 Task: Change your Chrome theme to personalize the browser's appearance.
Action: Mouse moved to (1107, 35)
Screenshot: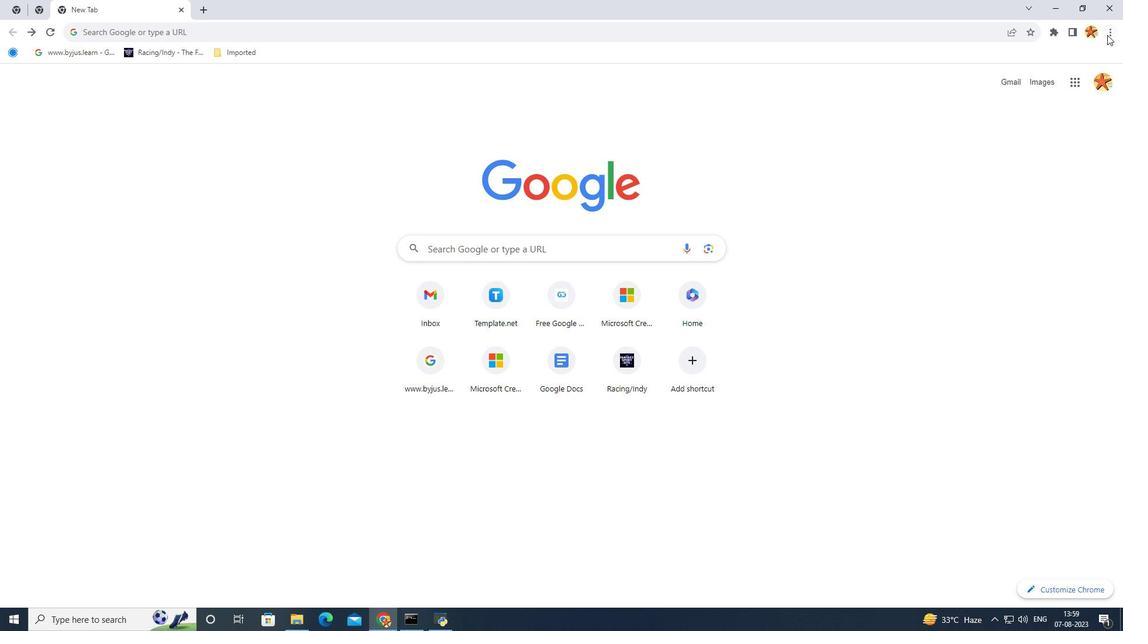 
Action: Mouse pressed left at (1107, 35)
Screenshot: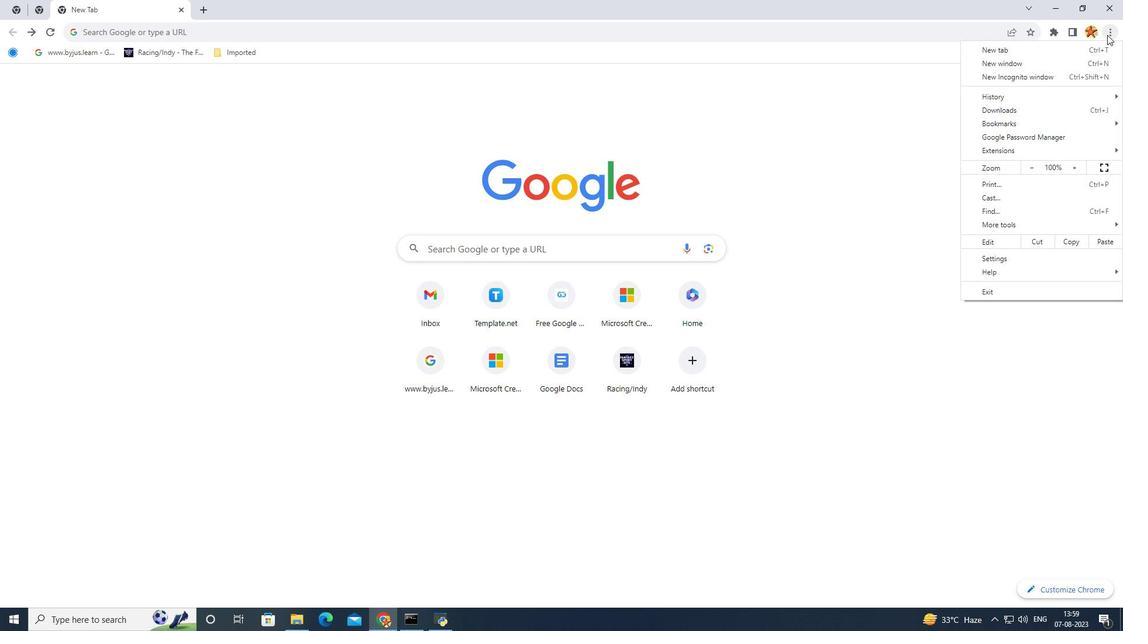 
Action: Mouse moved to (984, 261)
Screenshot: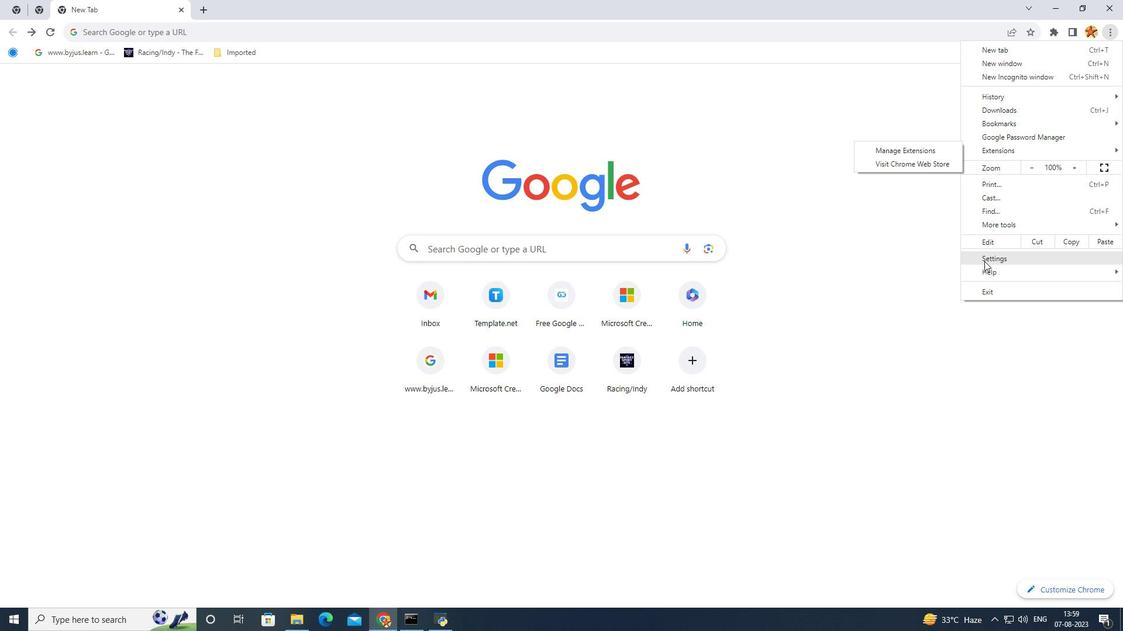 
Action: Mouse pressed left at (984, 261)
Screenshot: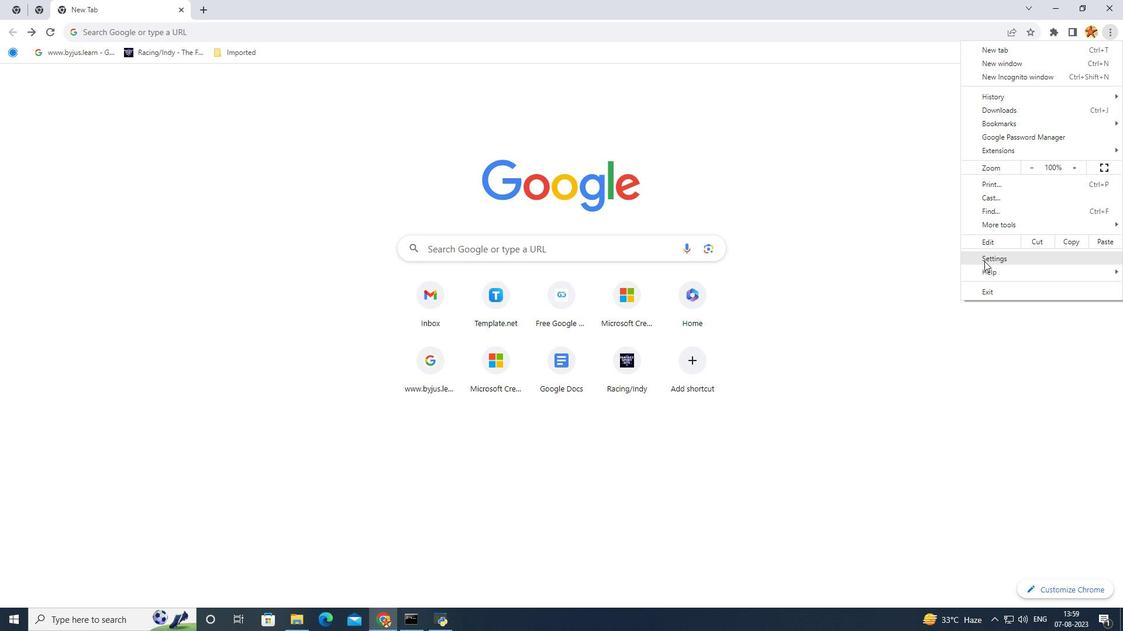 
Action: Mouse moved to (68, 186)
Screenshot: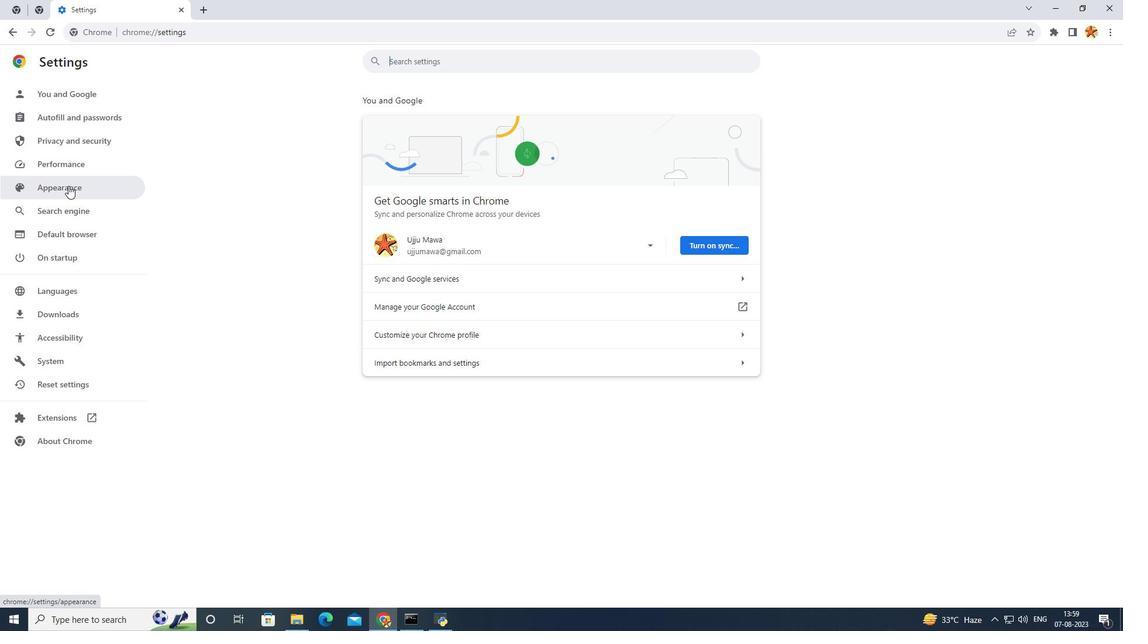 
Action: Mouse pressed left at (68, 186)
Screenshot: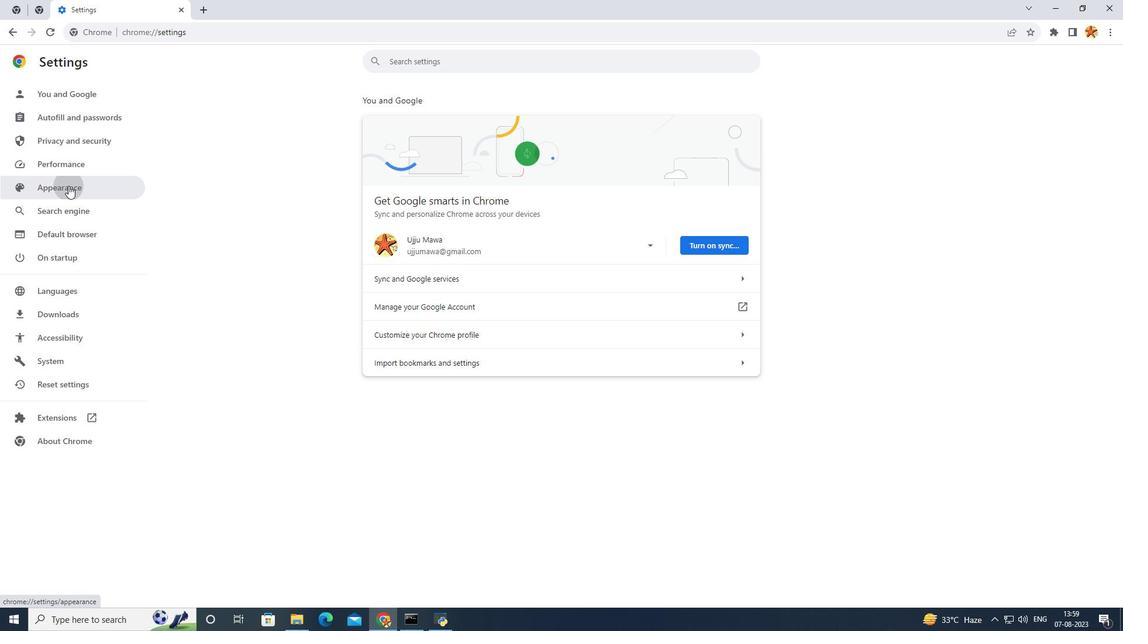 
Action: Mouse moved to (479, 143)
Screenshot: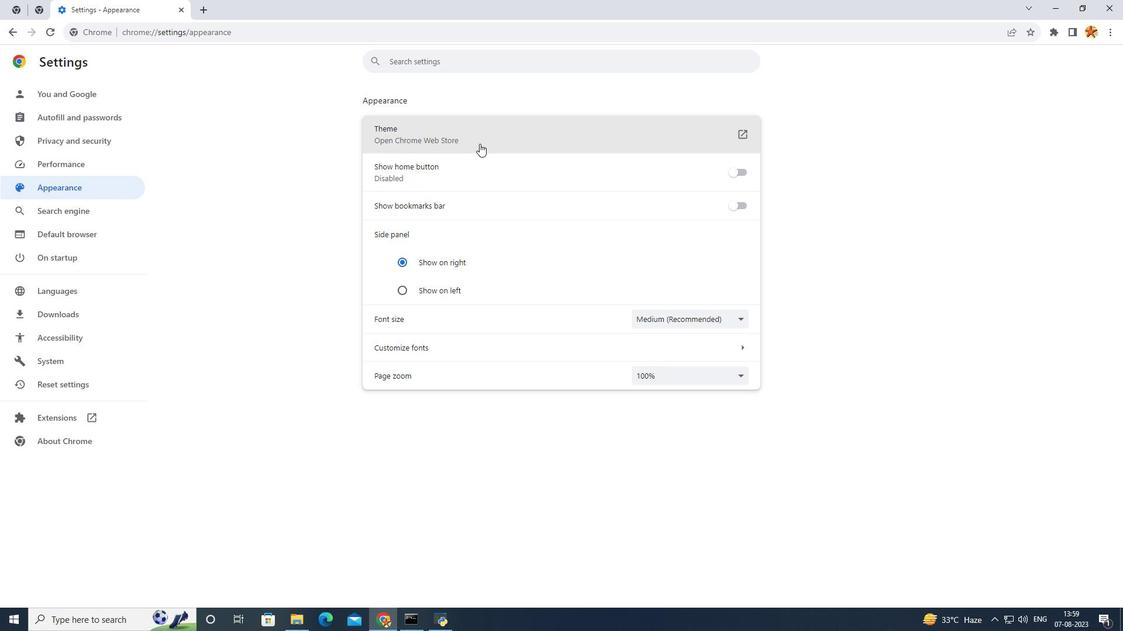 
Action: Mouse pressed left at (479, 143)
Screenshot: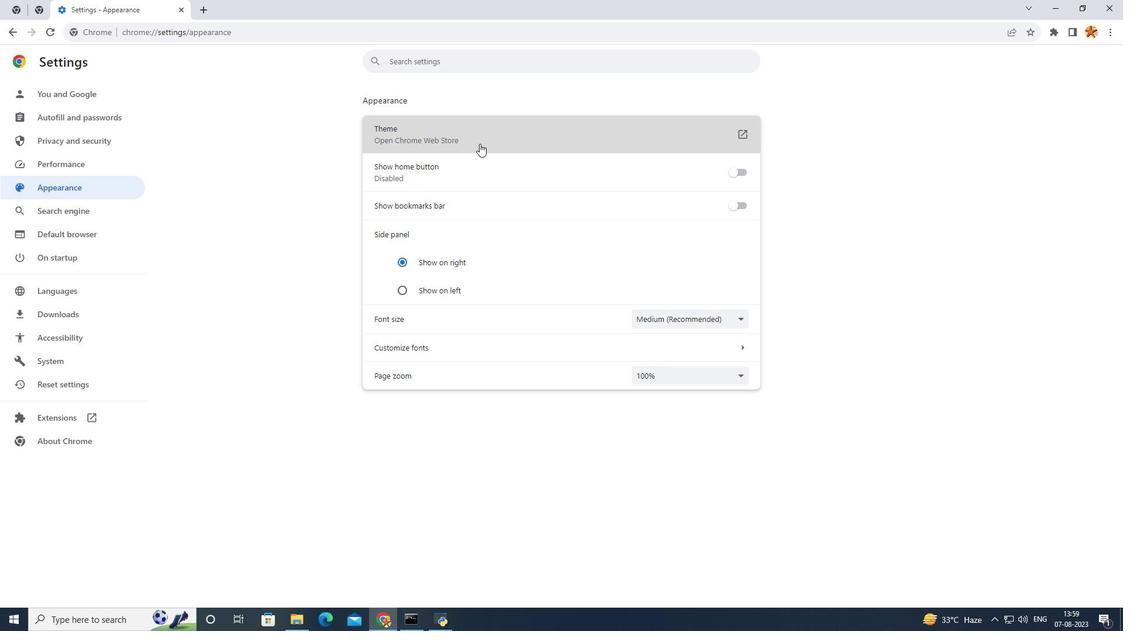 
Action: Mouse moved to (618, 270)
Screenshot: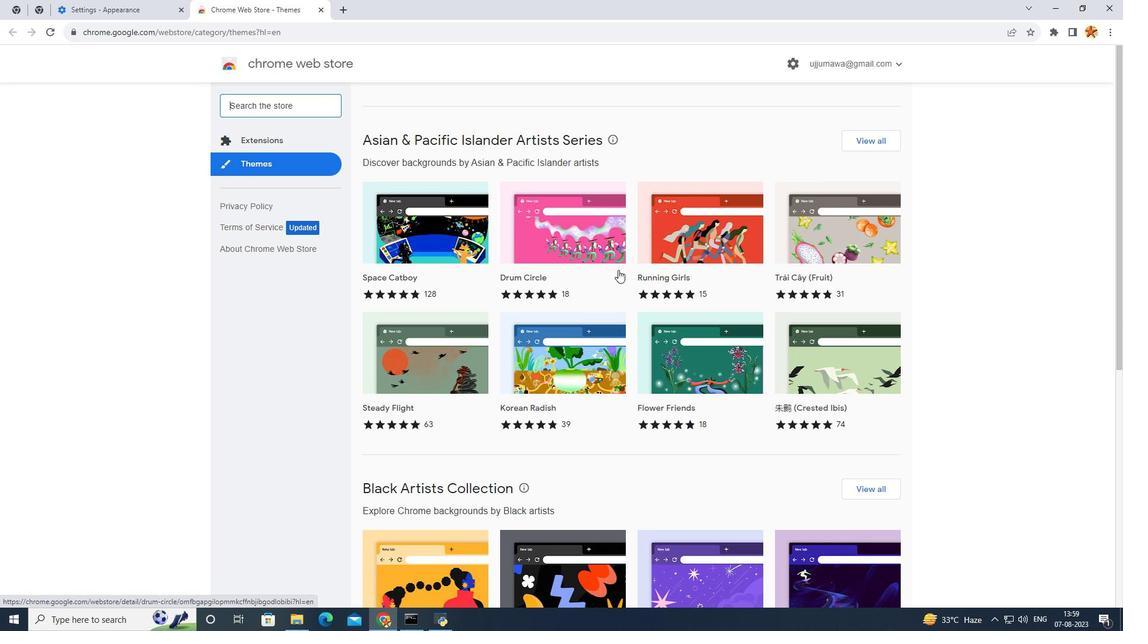 
Action: Mouse scrolled (618, 269) with delta (0, 0)
Screenshot: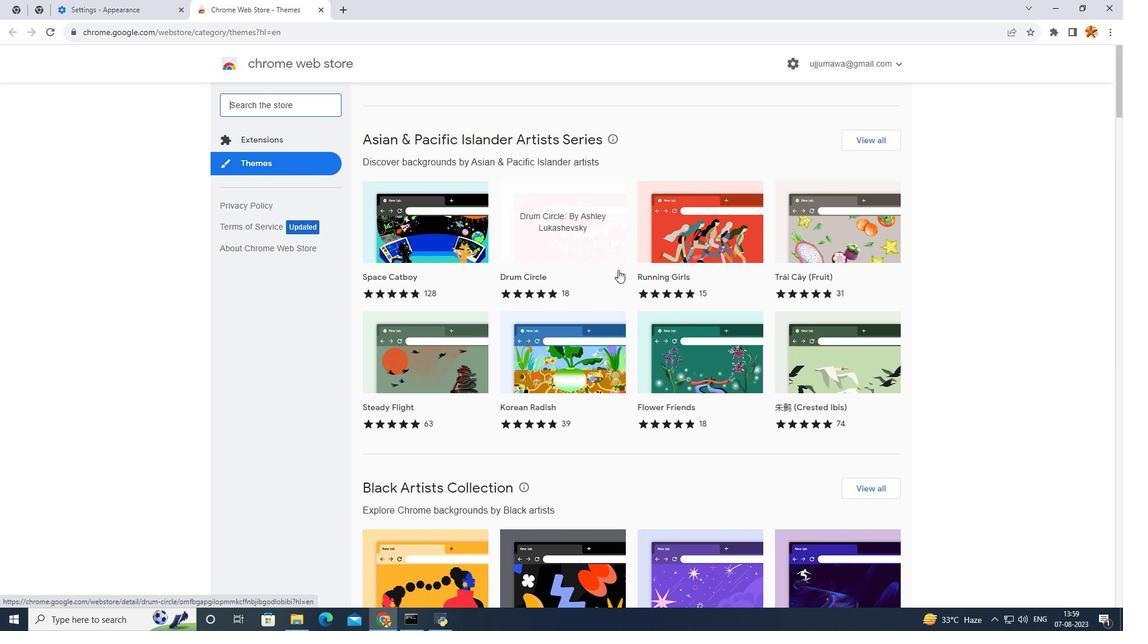 
Action: Mouse scrolled (618, 269) with delta (0, 0)
Screenshot: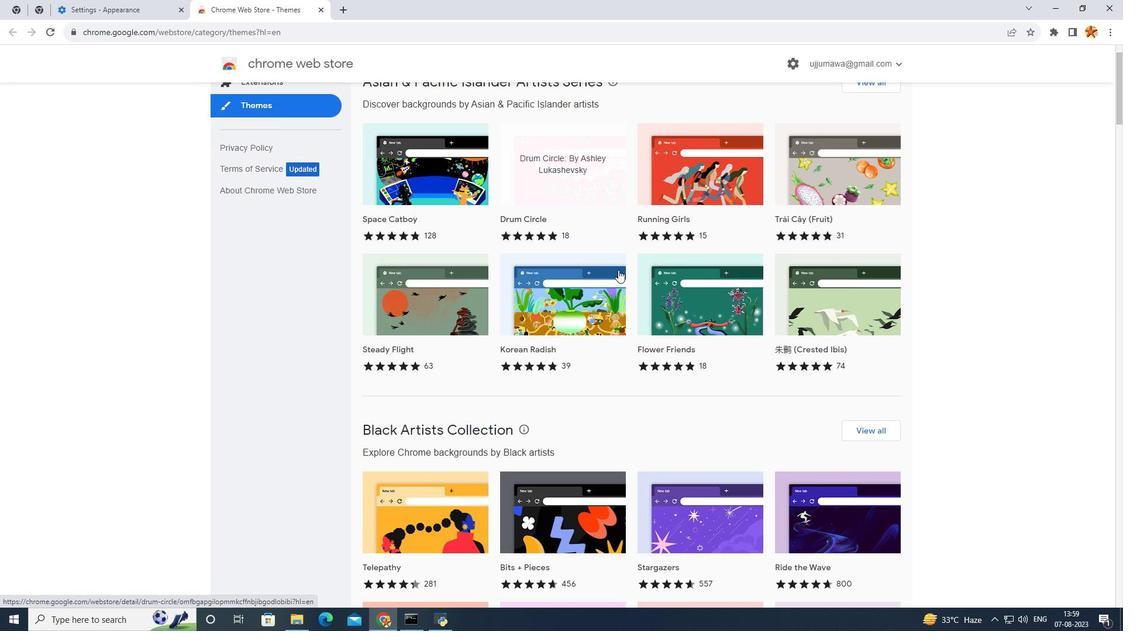 
Action: Mouse scrolled (618, 269) with delta (0, 0)
Screenshot: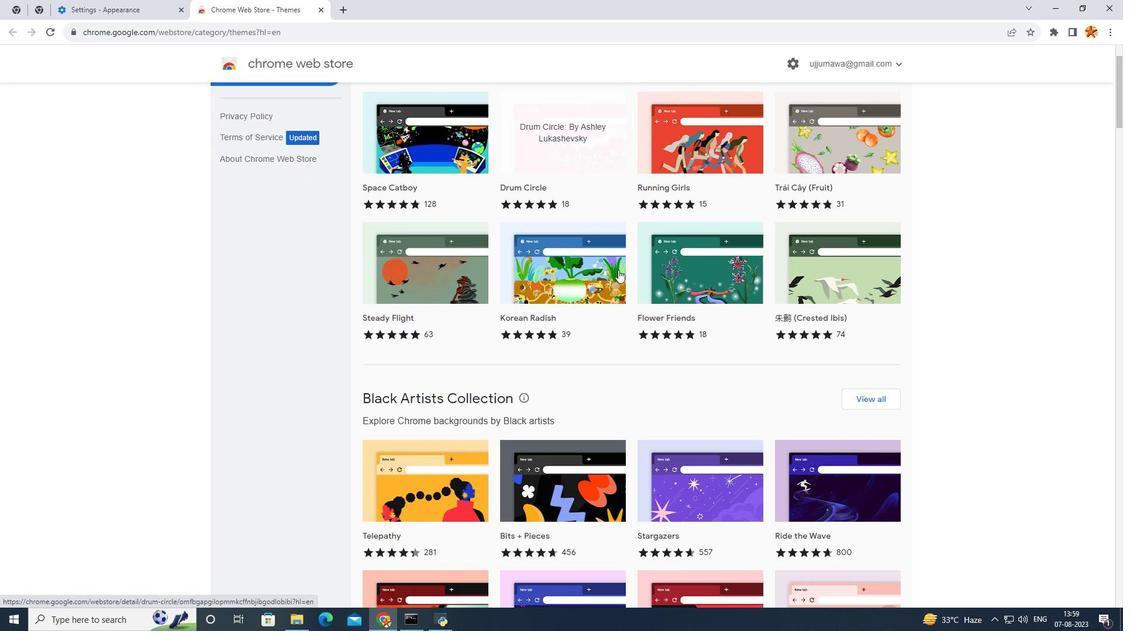 
Action: Mouse scrolled (618, 269) with delta (0, 0)
Screenshot: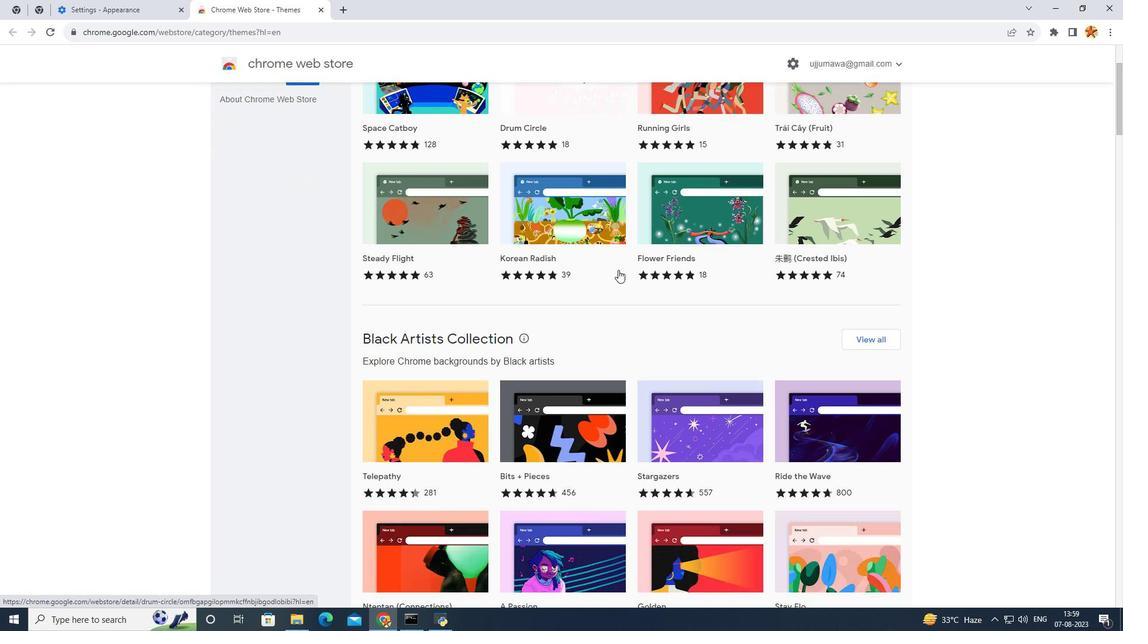 
Action: Mouse scrolled (618, 269) with delta (0, 0)
Screenshot: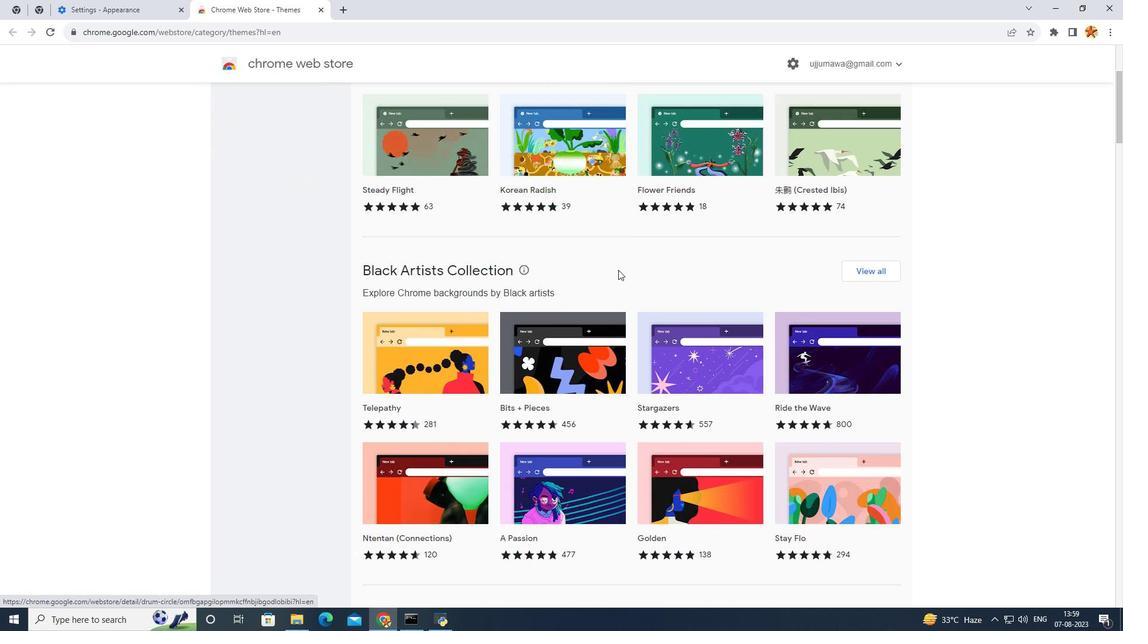
Action: Mouse scrolled (618, 269) with delta (0, 0)
Screenshot: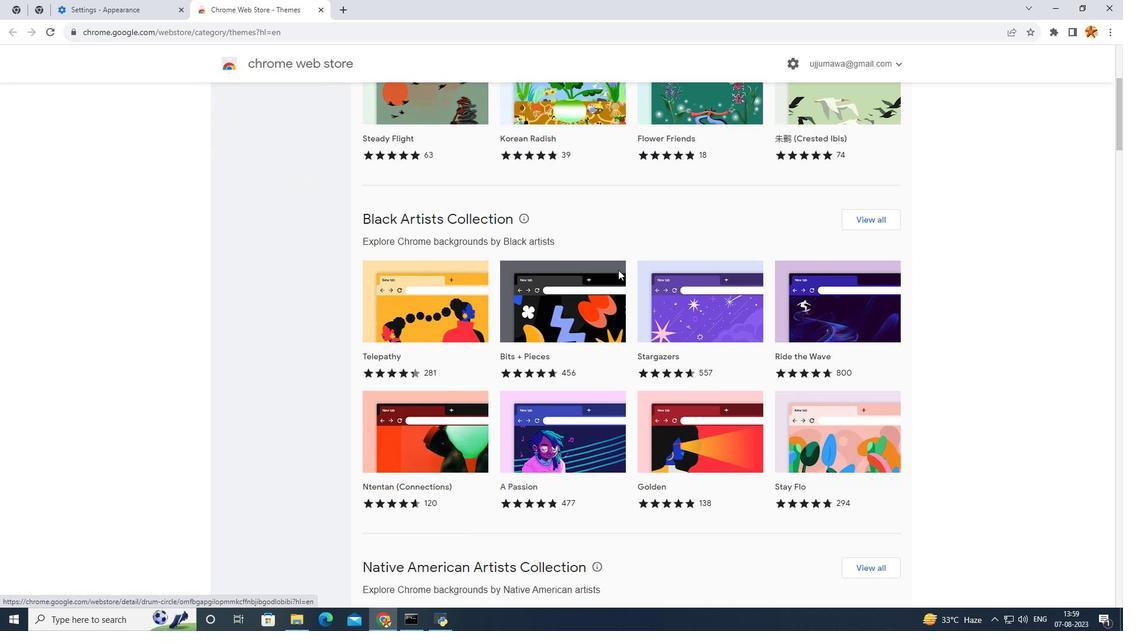 
Action: Mouse scrolled (618, 269) with delta (0, 0)
Screenshot: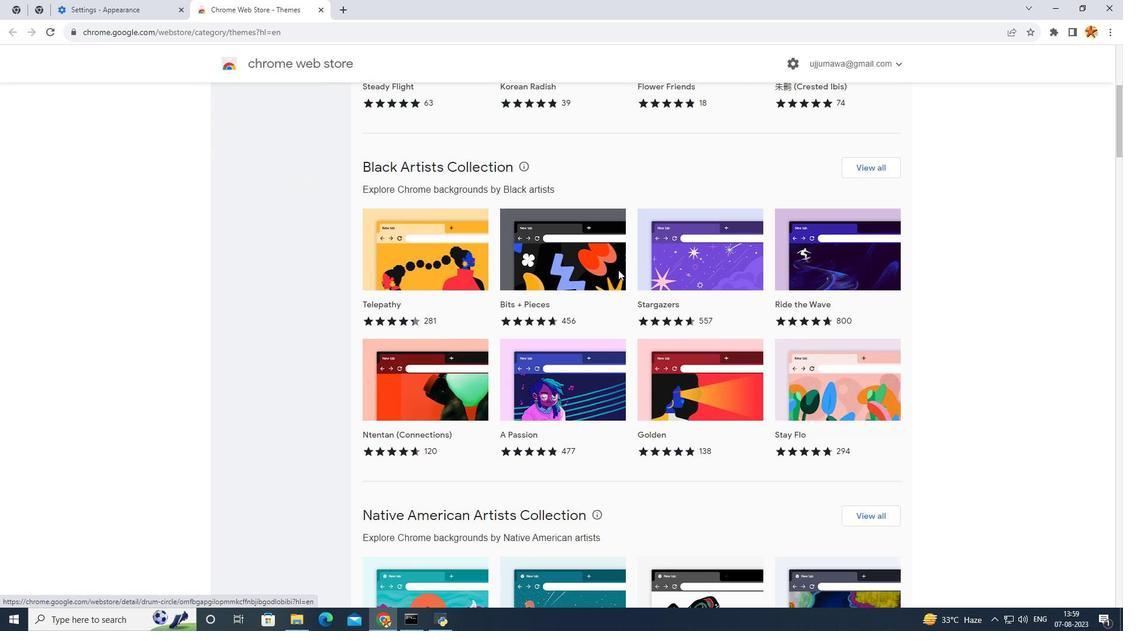 
Action: Mouse moved to (482, 244)
Screenshot: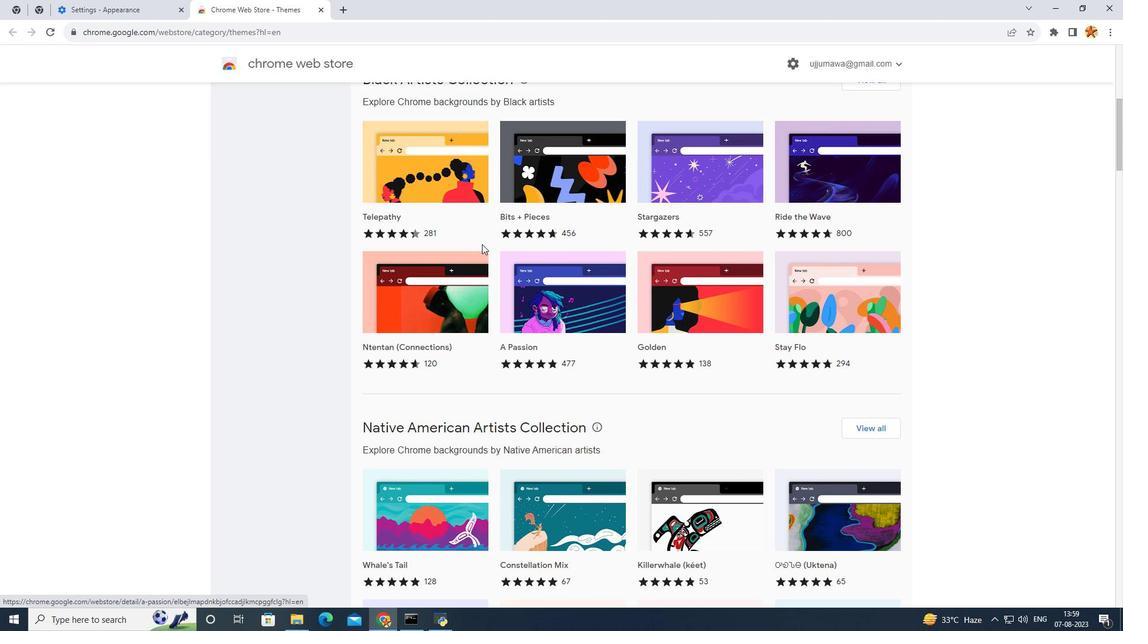 
Action: Mouse scrolled (482, 243) with delta (0, 0)
Screenshot: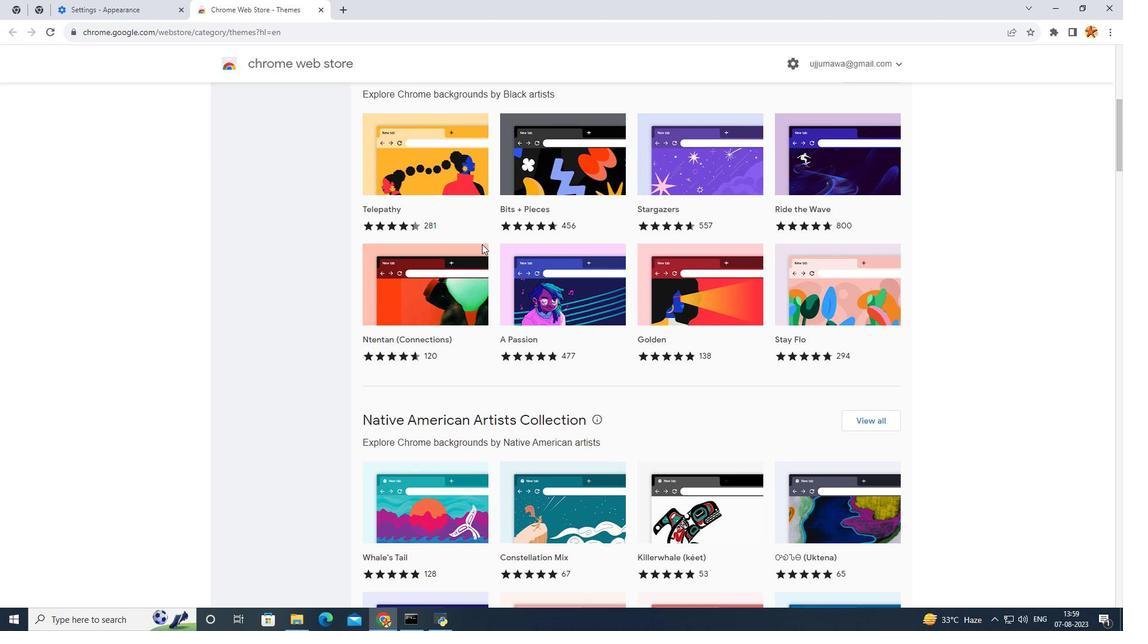 
Action: Mouse scrolled (482, 243) with delta (0, 0)
Screenshot: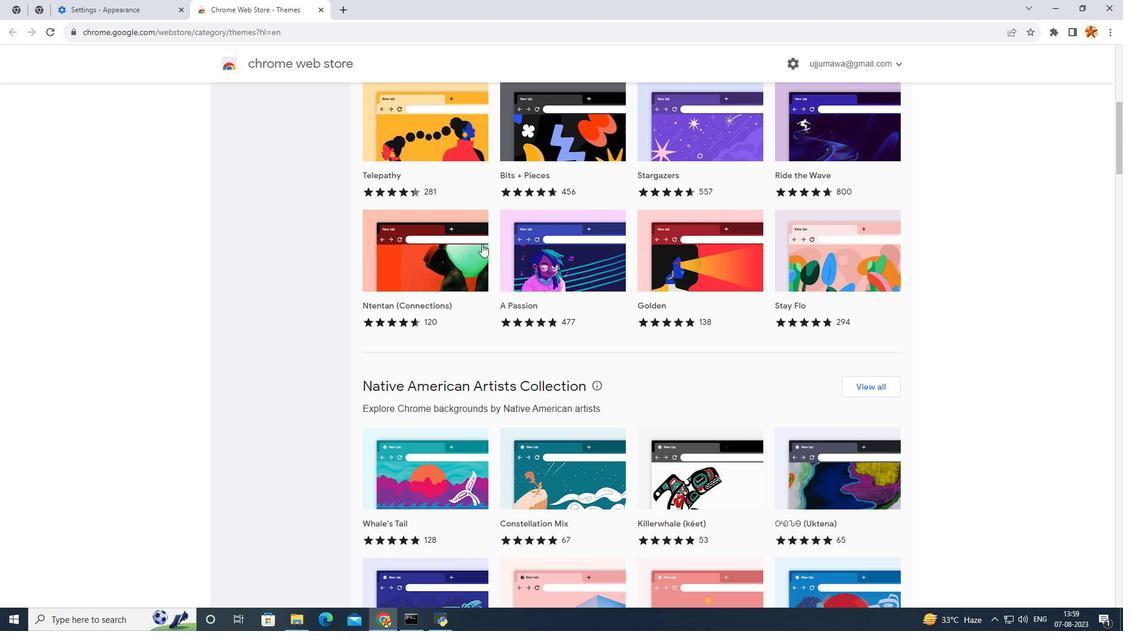 
Action: Mouse scrolled (482, 243) with delta (0, 0)
Screenshot: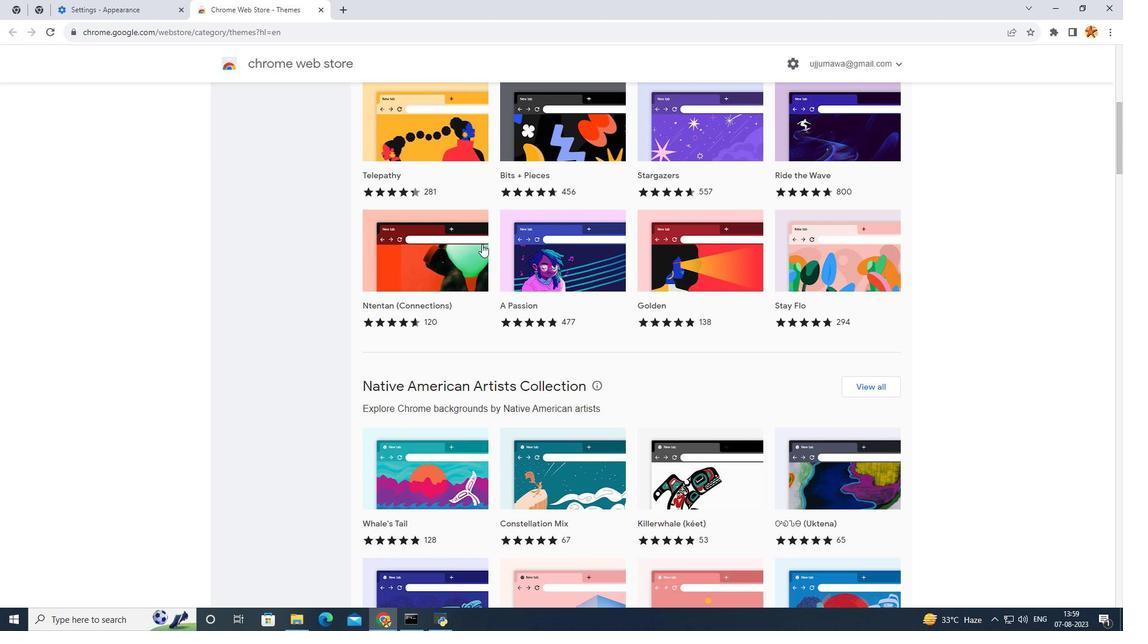 
Action: Mouse scrolled (482, 245) with delta (0, 0)
Screenshot: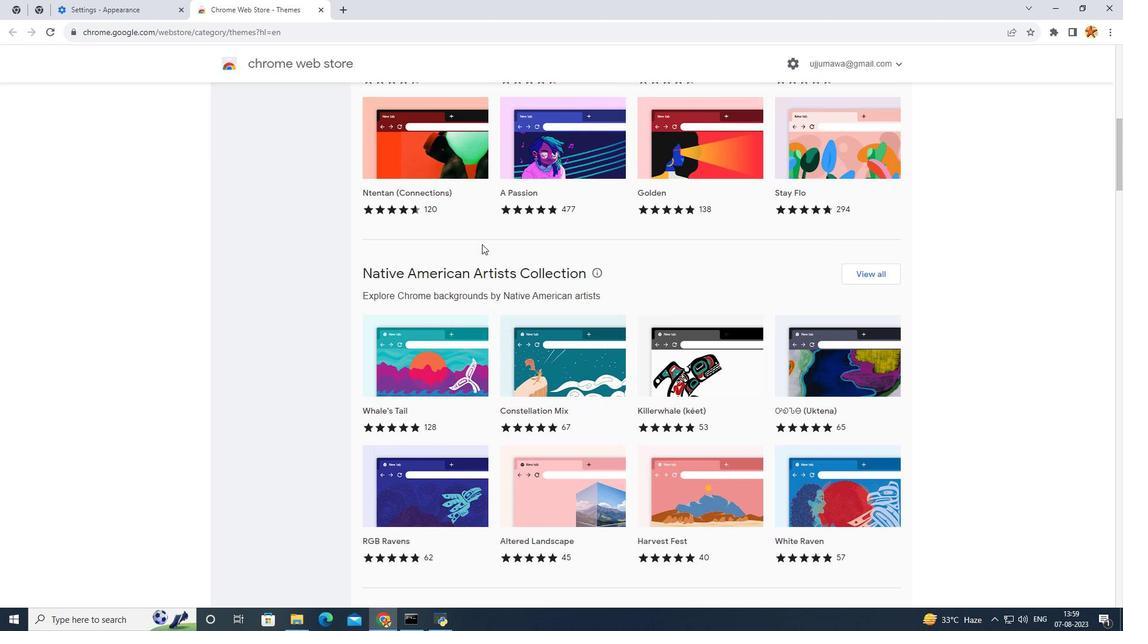 
Action: Mouse scrolled (482, 245) with delta (0, 0)
Screenshot: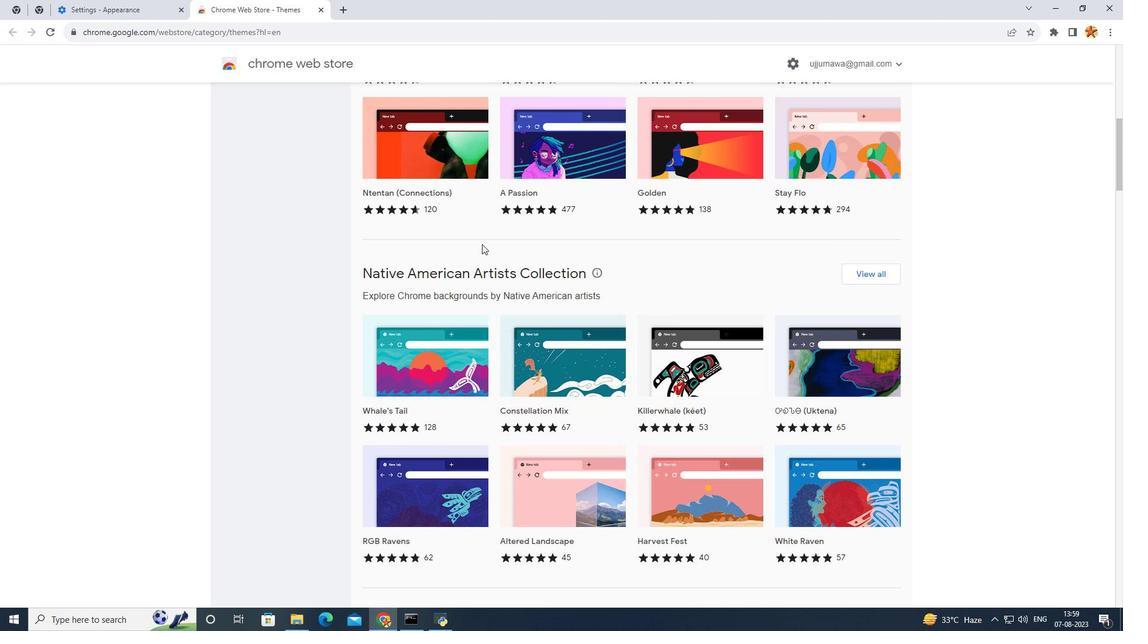 
Action: Mouse scrolled (482, 245) with delta (0, 0)
Screenshot: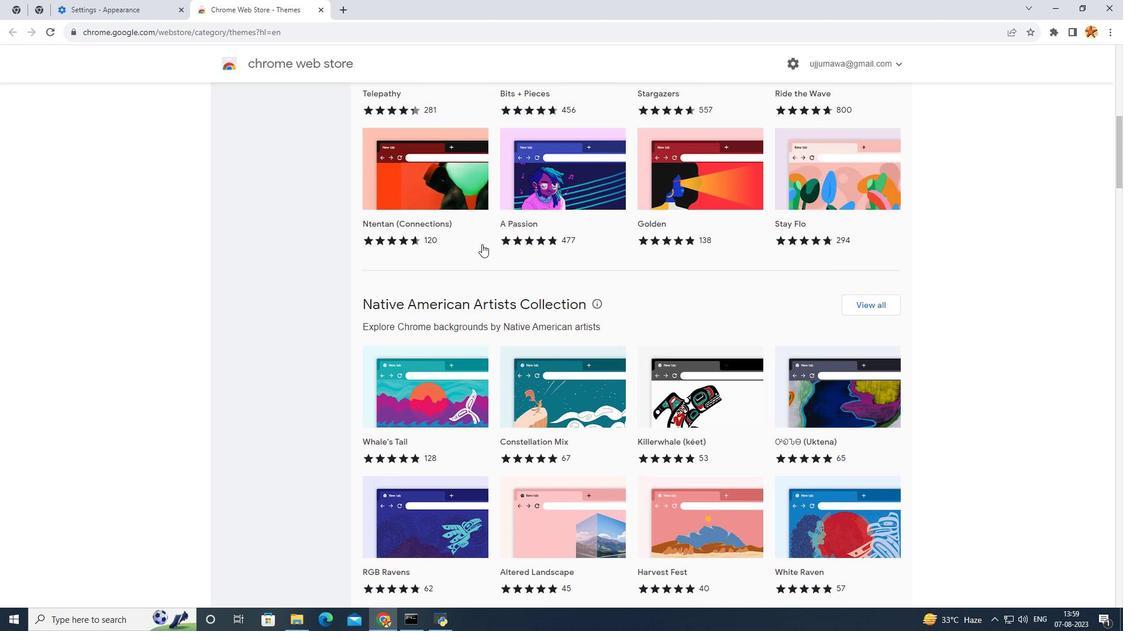 
Action: Mouse moved to (641, 270)
Screenshot: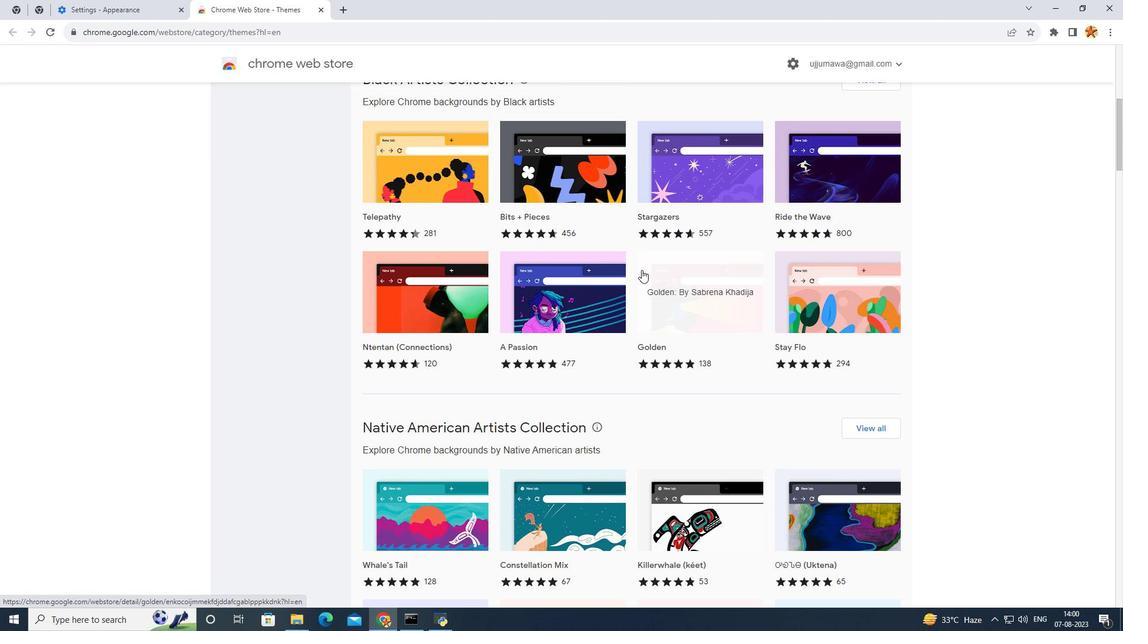 
Action: Mouse scrolled (641, 269) with delta (0, 0)
Screenshot: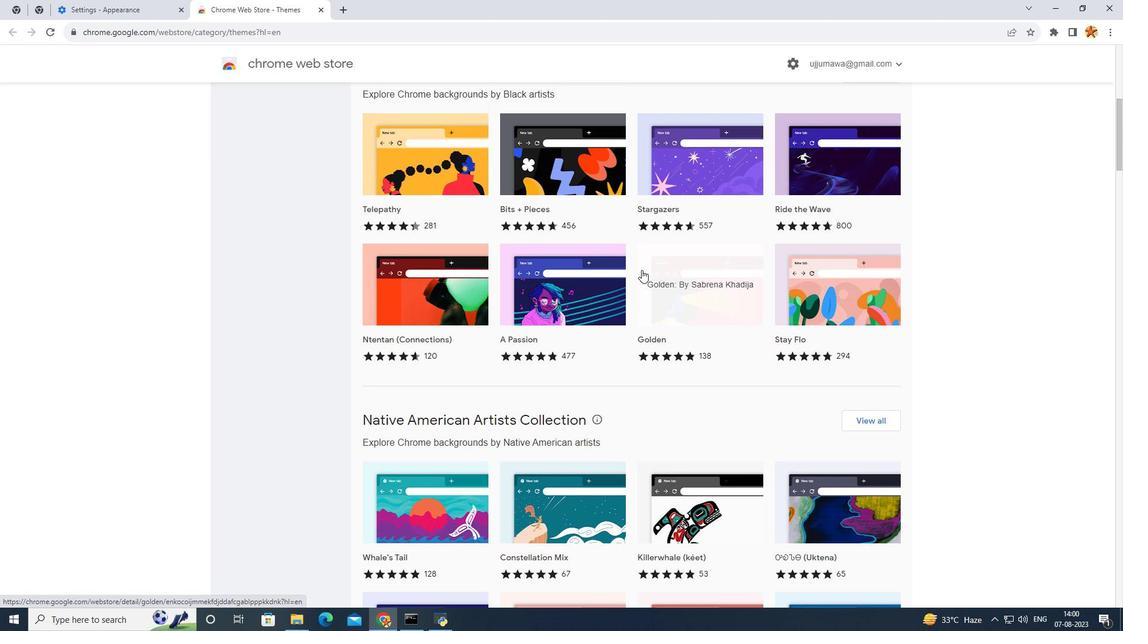 
Action: Mouse scrolled (641, 269) with delta (0, 0)
Screenshot: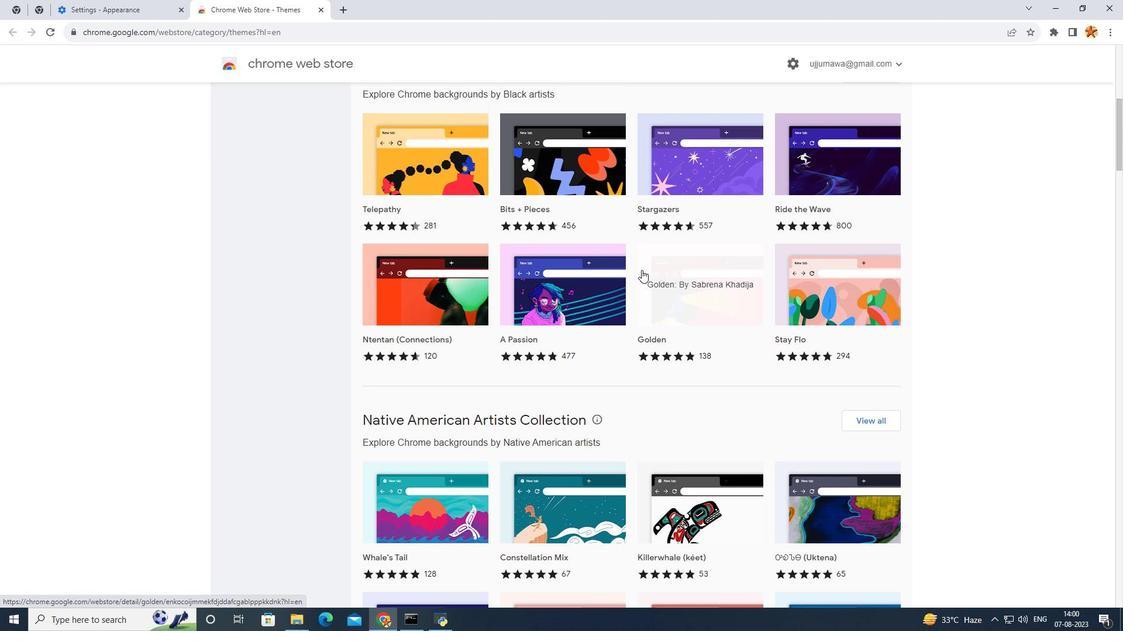 
Action: Mouse scrolled (641, 269) with delta (0, 0)
Screenshot: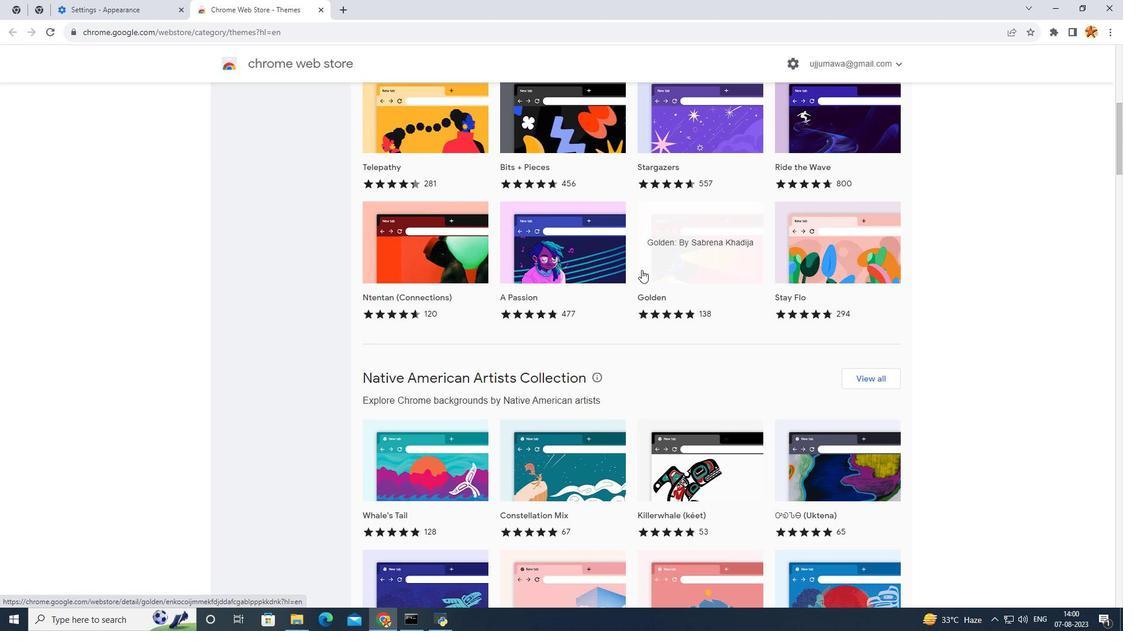 
Action: Mouse scrolled (641, 269) with delta (0, 0)
Screenshot: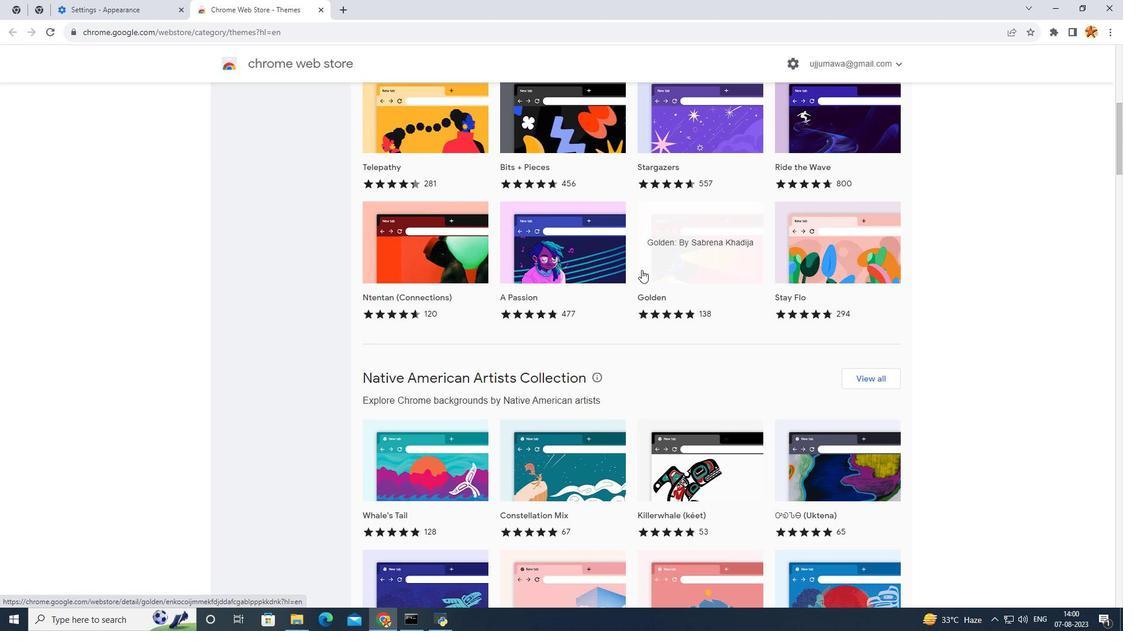 
Action: Mouse scrolled (641, 269) with delta (0, 0)
Screenshot: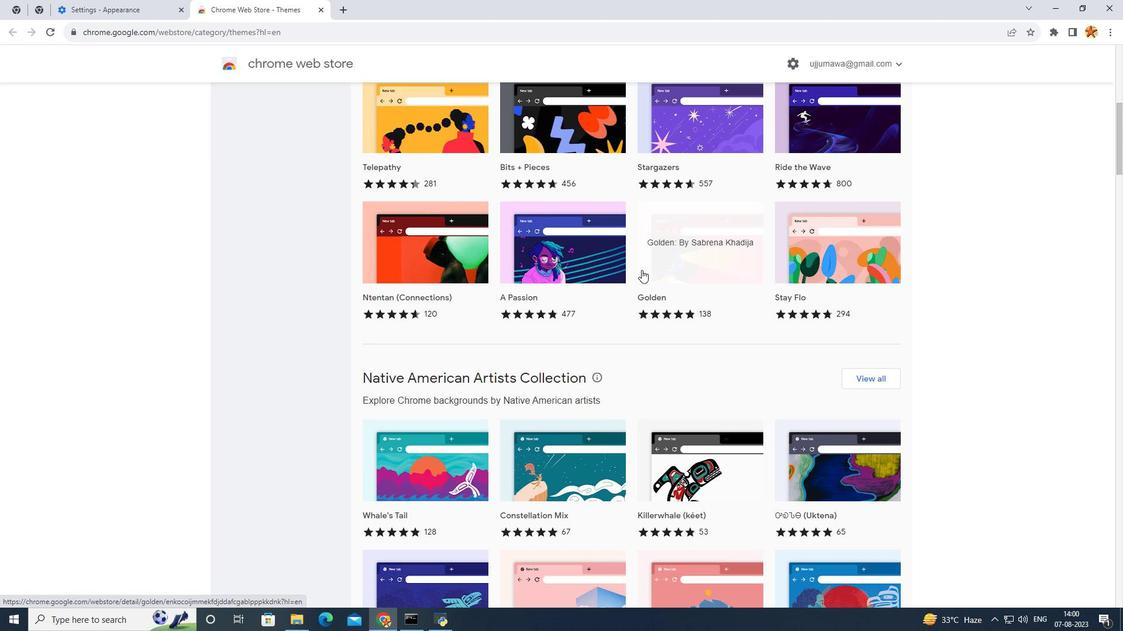 
Action: Mouse scrolled (641, 269) with delta (0, 0)
Screenshot: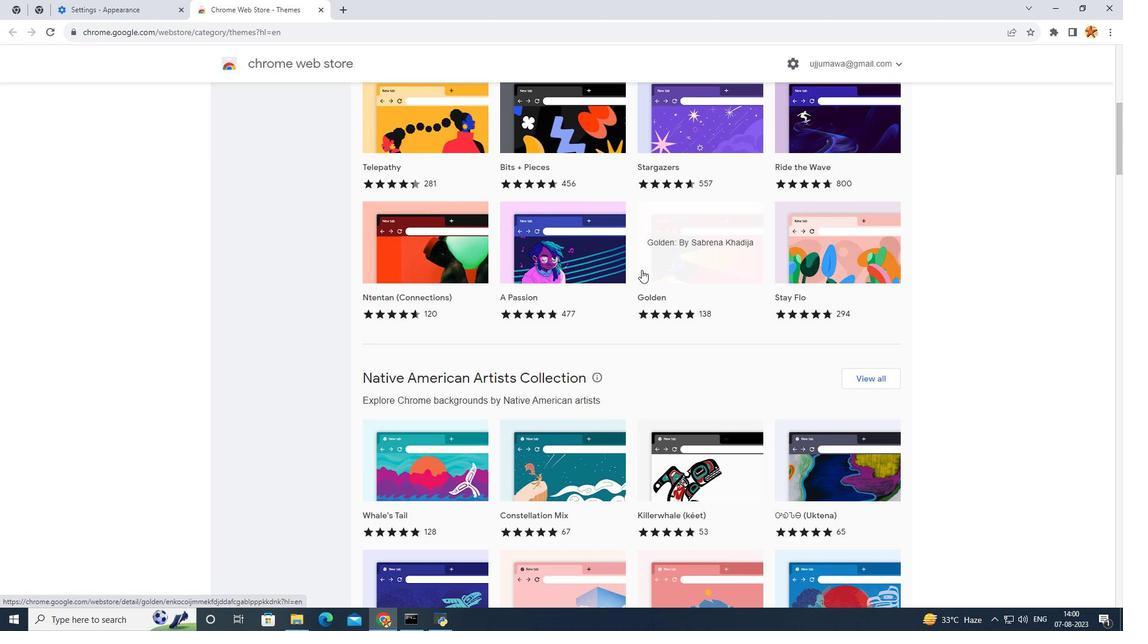 
Action: Mouse scrolled (641, 269) with delta (0, 0)
Screenshot: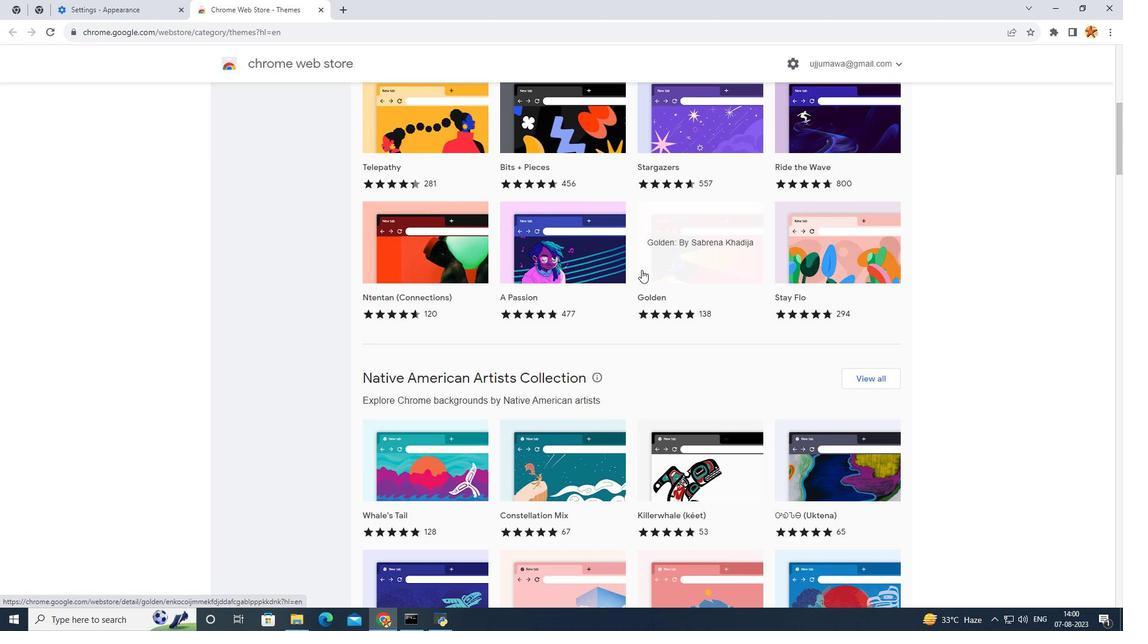 
Action: Mouse scrolled (641, 269) with delta (0, 0)
Screenshot: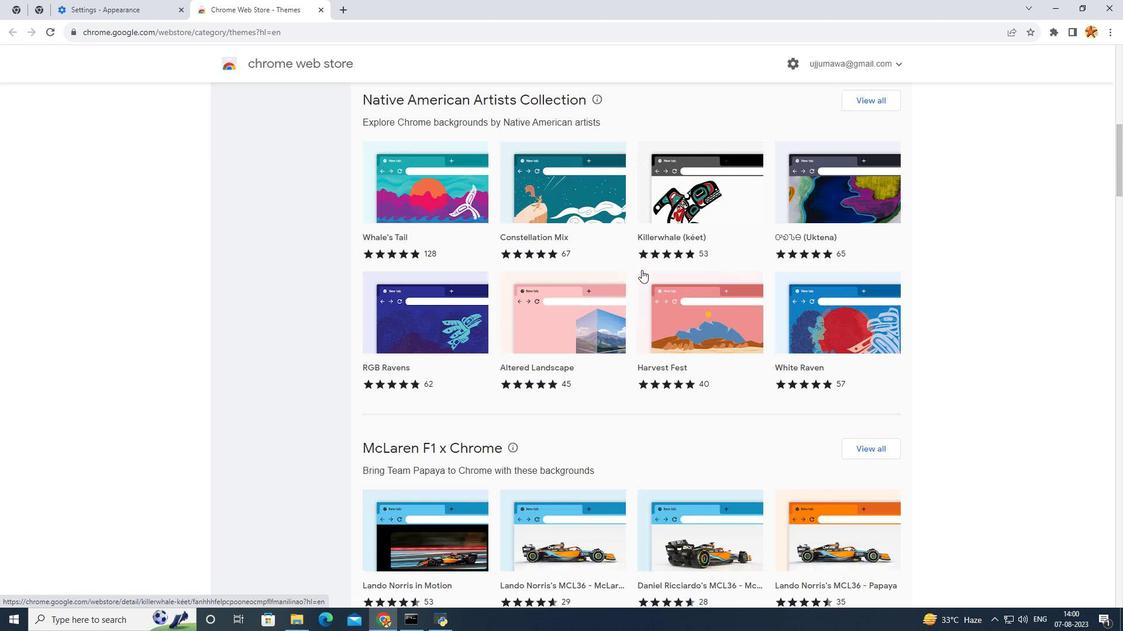 
Action: Mouse scrolled (641, 270) with delta (0, 0)
Screenshot: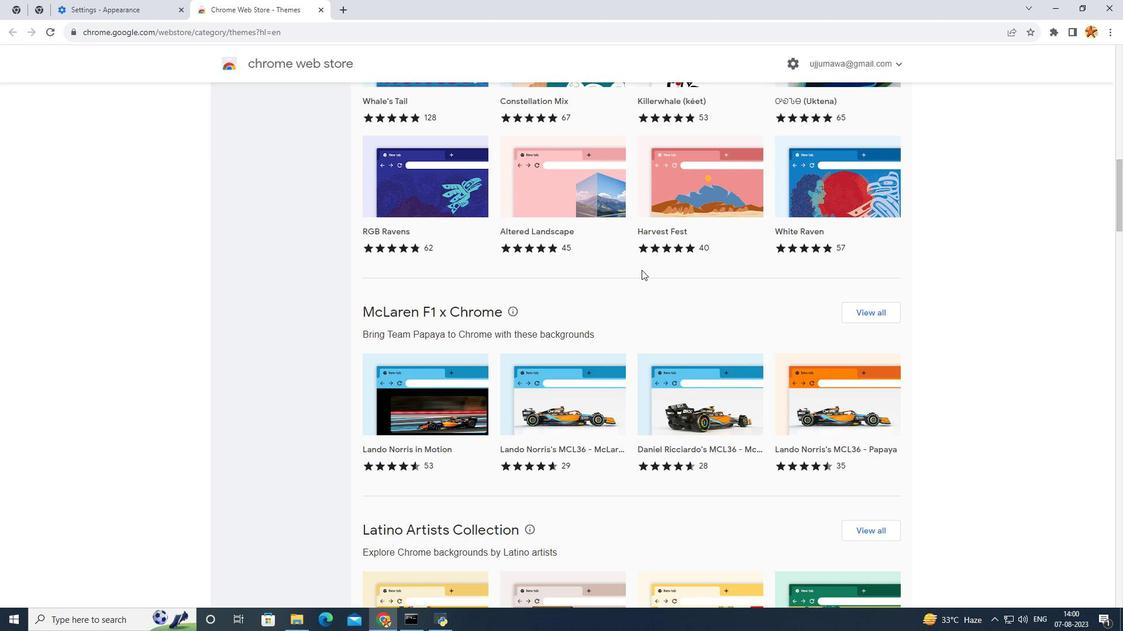 
Action: Mouse scrolled (641, 270) with delta (0, 0)
Screenshot: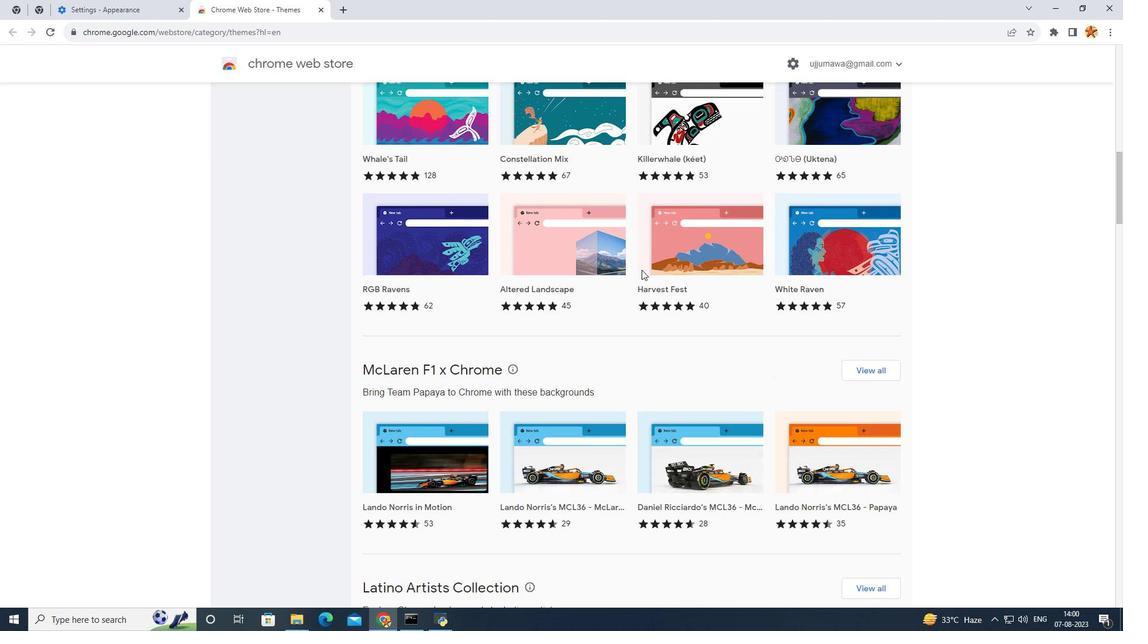 
Action: Mouse moved to (440, 293)
Screenshot: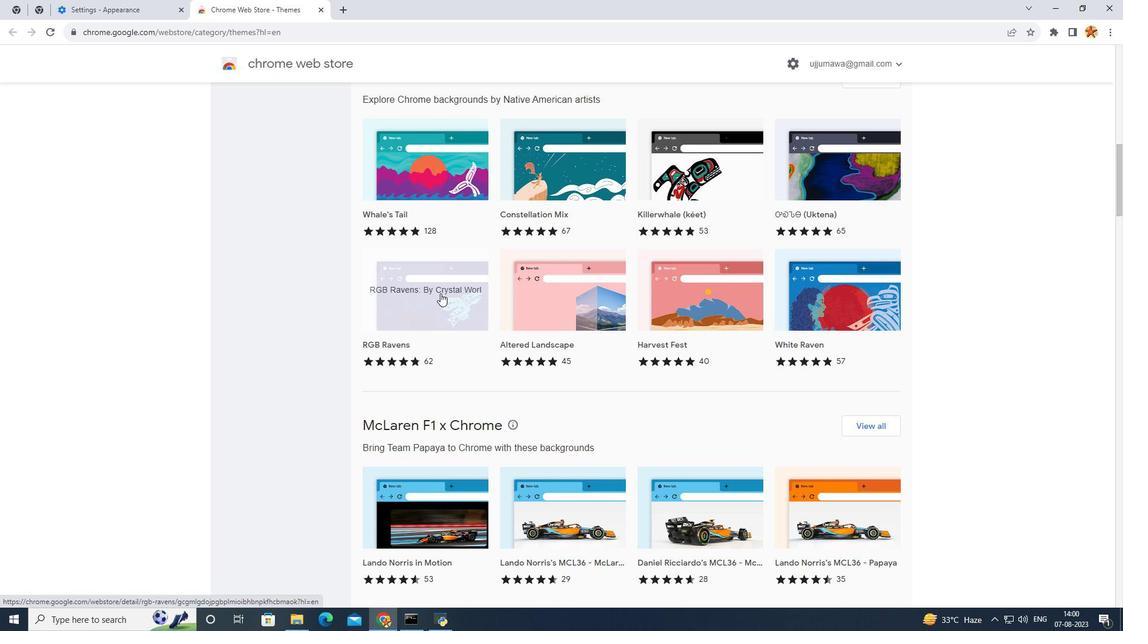 
Action: Mouse pressed left at (440, 293)
Screenshot: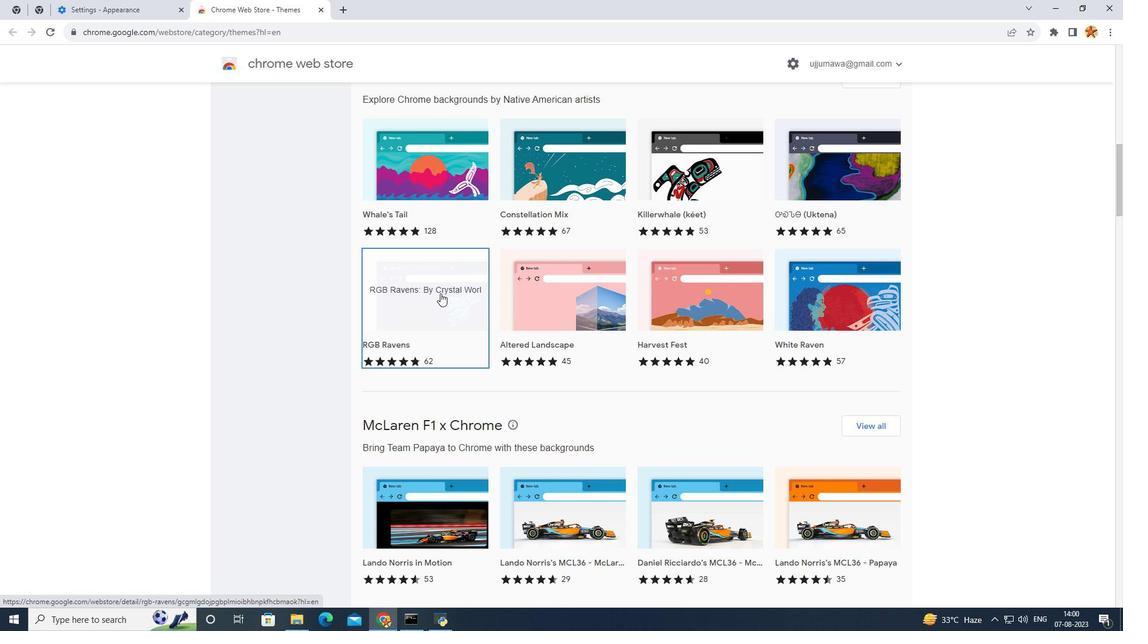 
Action: Mouse moved to (813, 151)
Screenshot: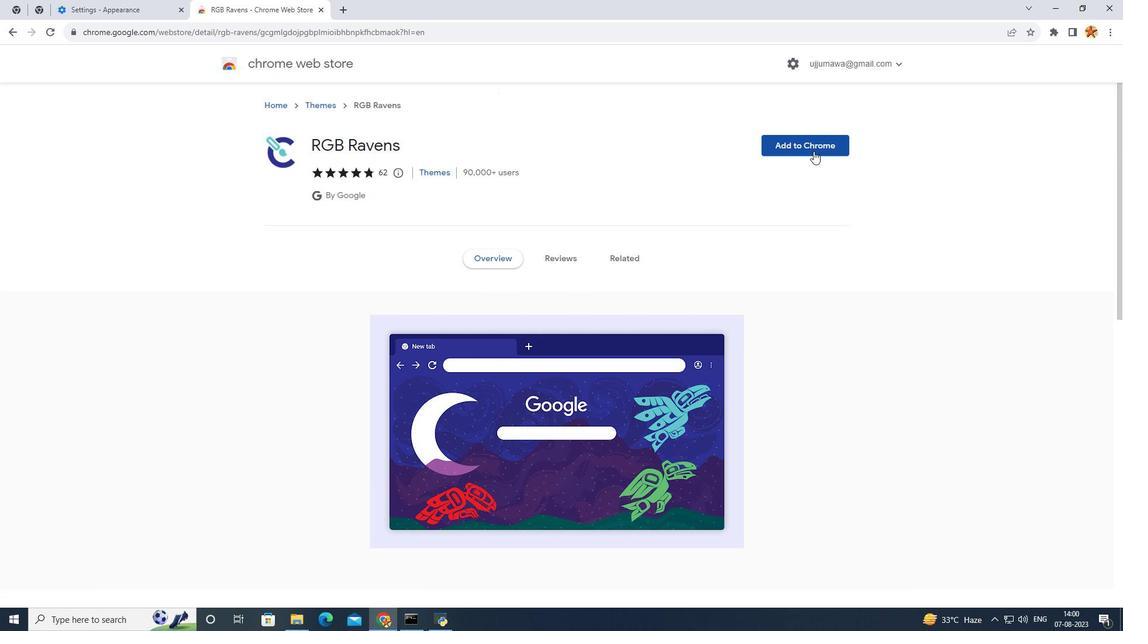
Action: Mouse pressed left at (813, 151)
Screenshot: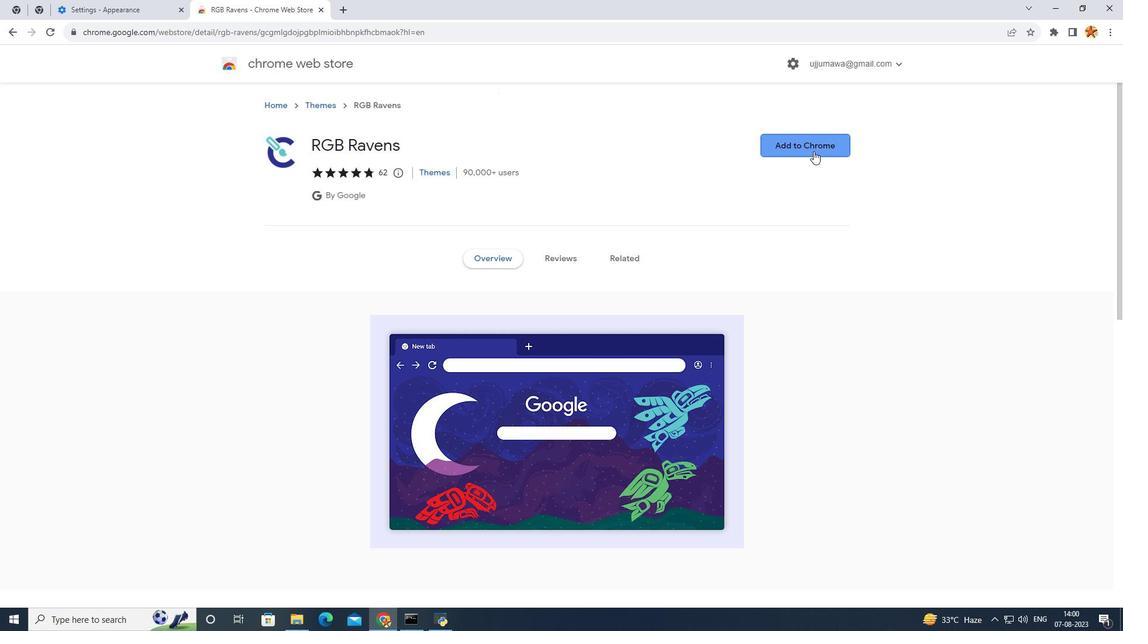 
Action: Mouse moved to (14, 32)
Screenshot: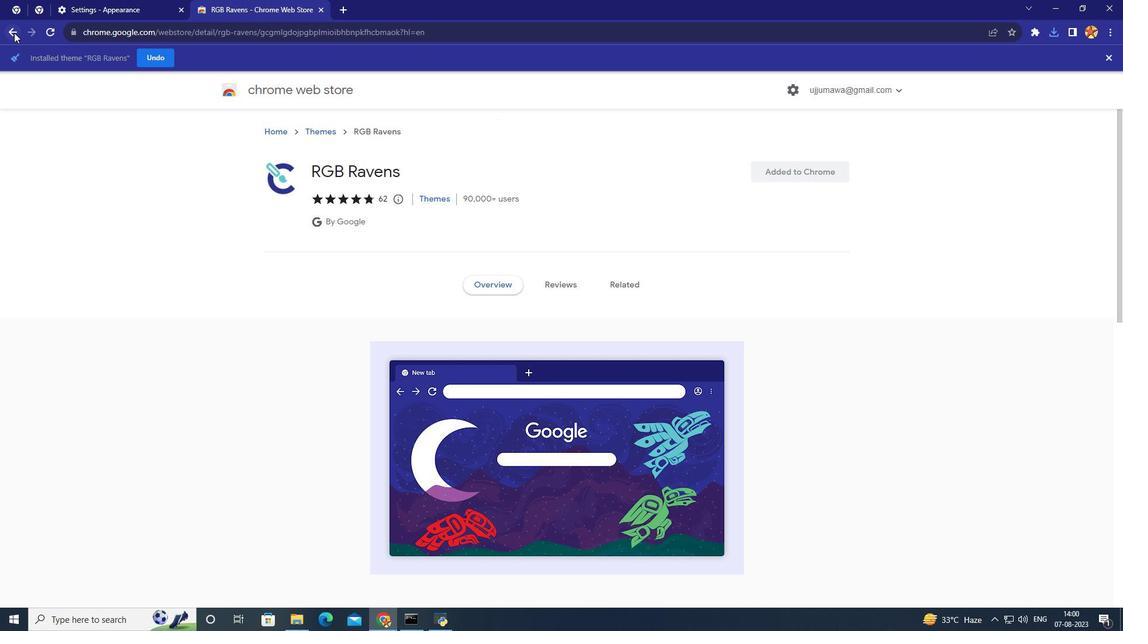 
Action: Mouse pressed left at (14, 32)
Screenshot: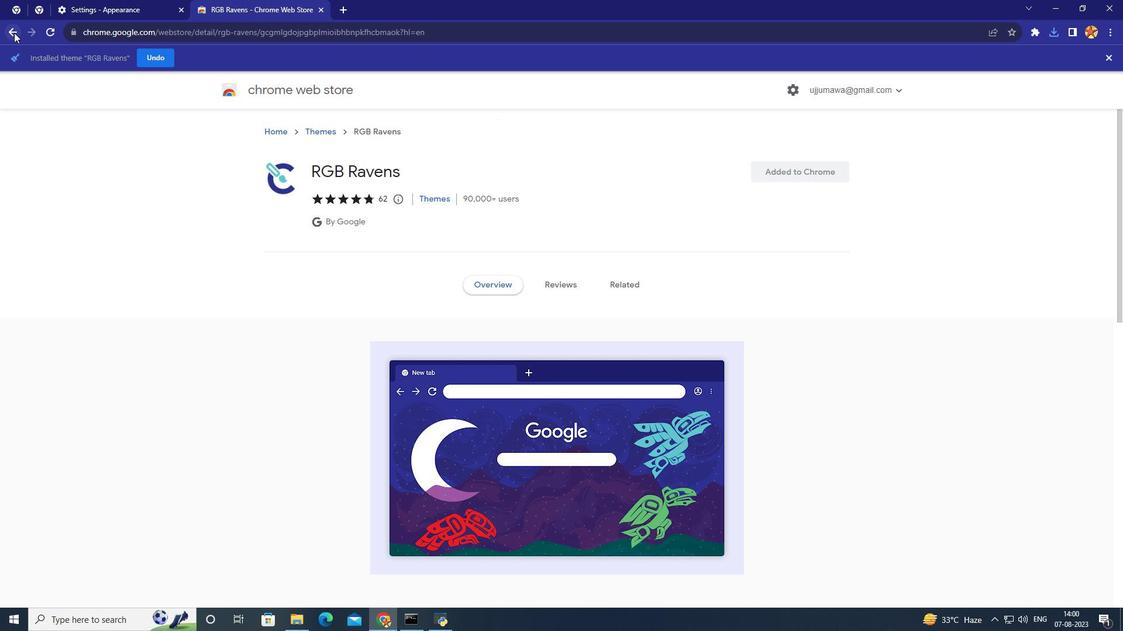 
Action: Mouse pressed left at (14, 32)
Screenshot: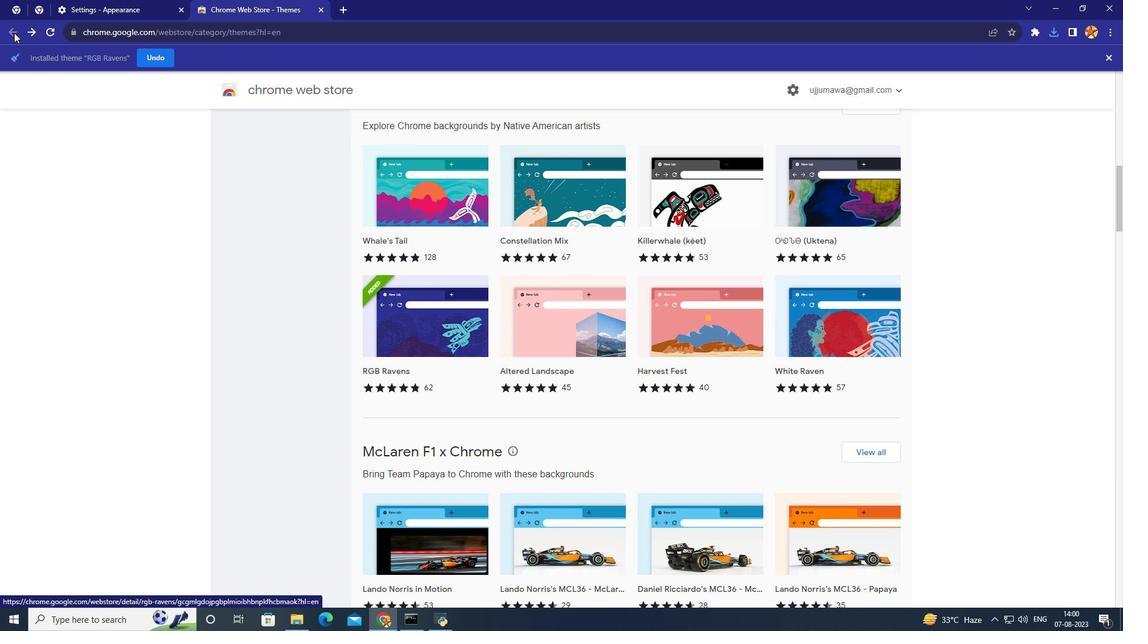 
Action: Mouse moved to (169, 37)
Screenshot: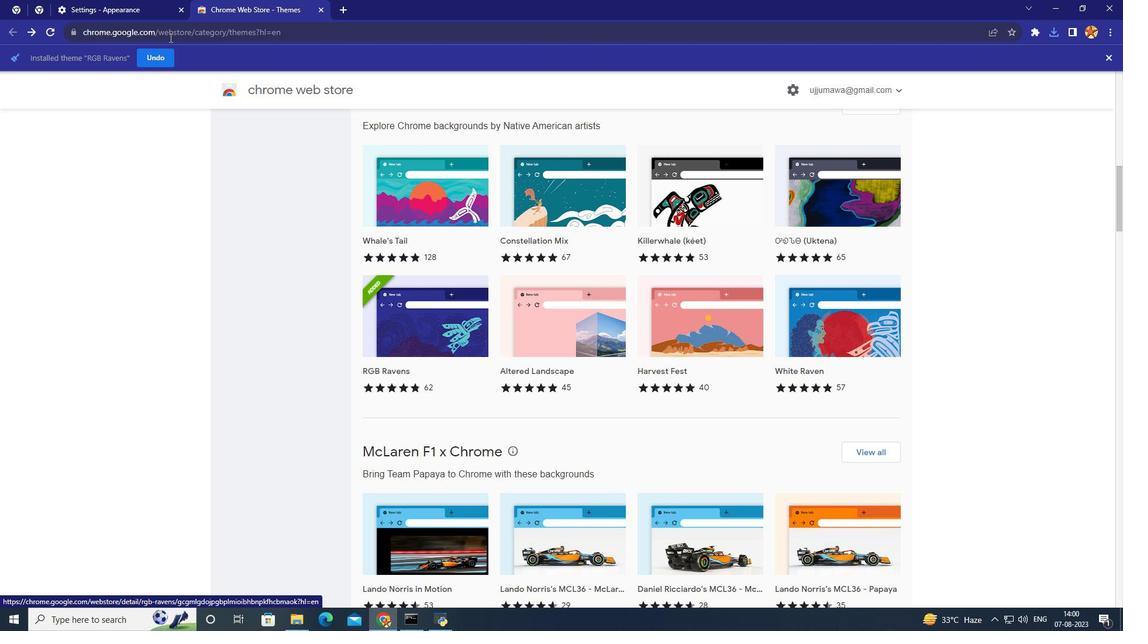 
